 Task: Assign in the project CometTech the issue 'Create a new online platform for online pet training courses with advanced pet training tools and community features' to the sprint 'Code Cowboys'. Assign in the project CometTech the issue 'Implement a new cloud-based procurement management system for a company with advanced procurement planning and vendor management features' to the sprint 'Code Cowboys'. Assign in the project CometTech the issue 'Integrate a new voice recognition feature into an existing mobile application to enhance user interaction and accessibility' to the sprint 'Code Cowboys'. Assign in the project CometTech the issue 'Develop a new tool for automated testing of web application compatibility across different browsers and devices' to the sprint 'Code Cowboys'
Action: Mouse moved to (230, 60)
Screenshot: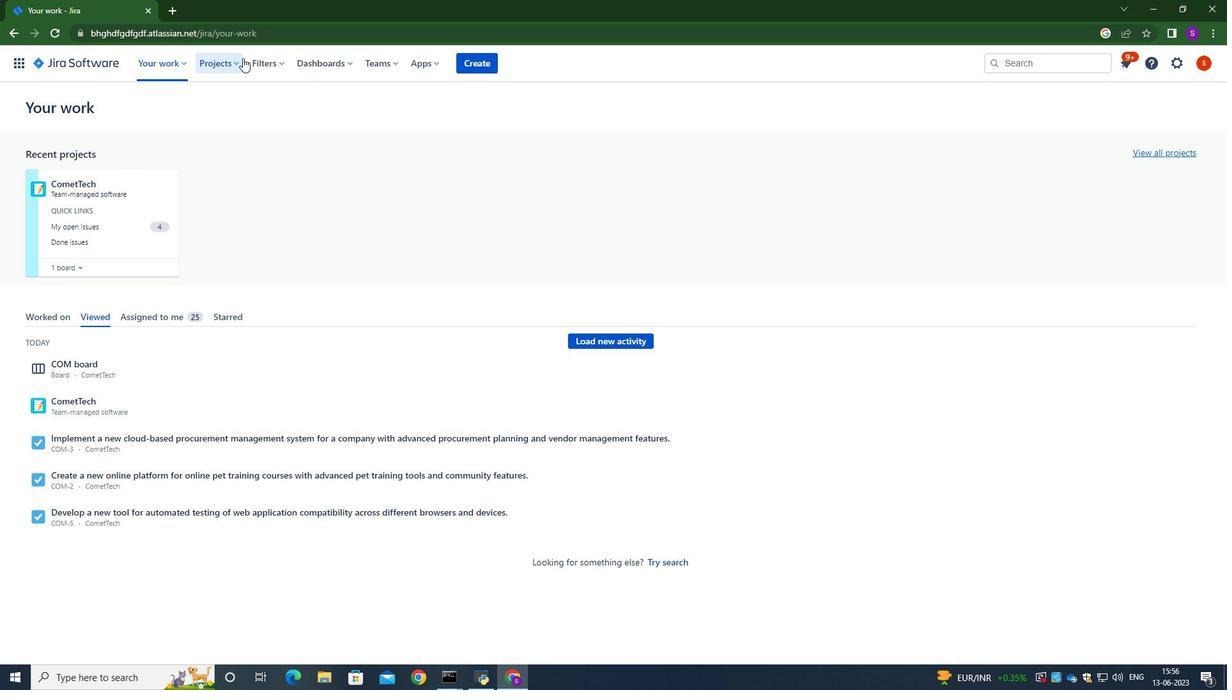 
Action: Mouse pressed left at (230, 60)
Screenshot: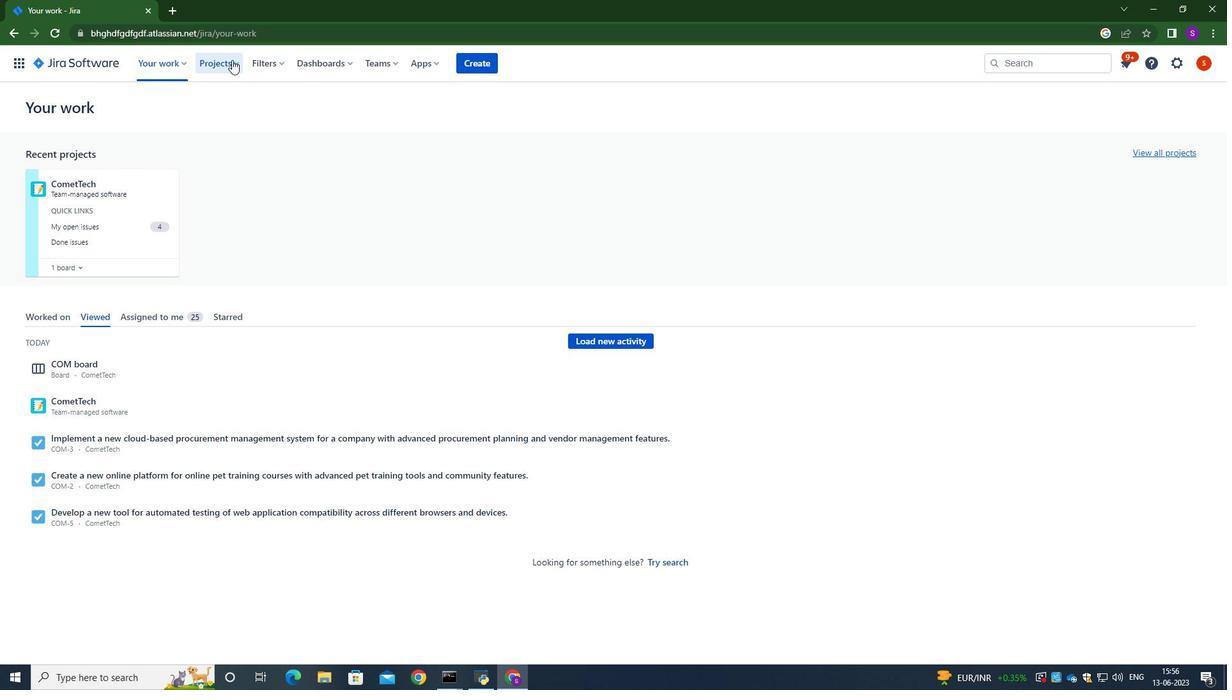 
Action: Mouse moved to (241, 124)
Screenshot: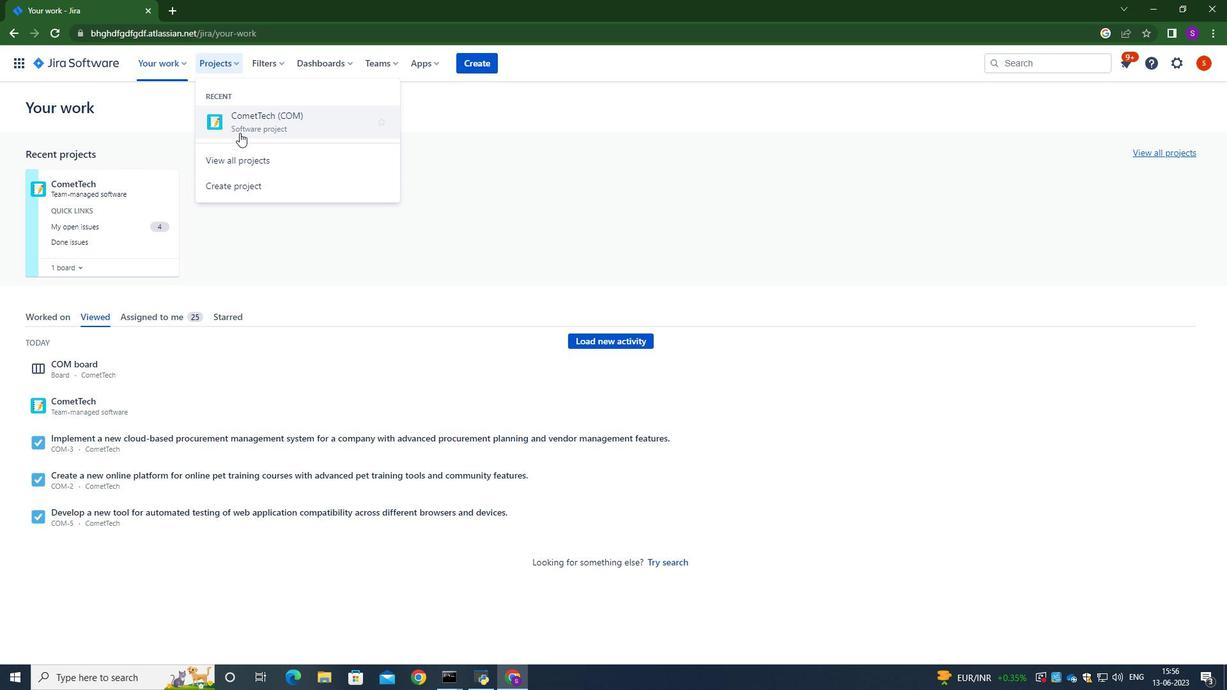 
Action: Mouse pressed left at (241, 124)
Screenshot: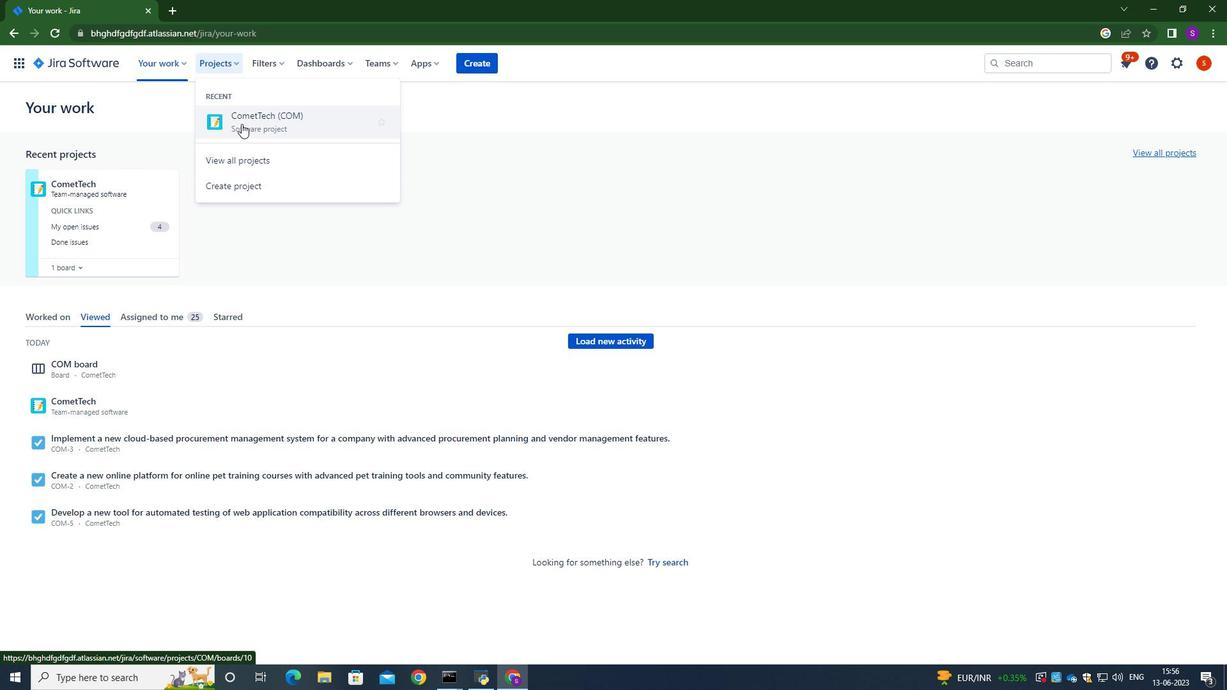 
Action: Mouse moved to (55, 200)
Screenshot: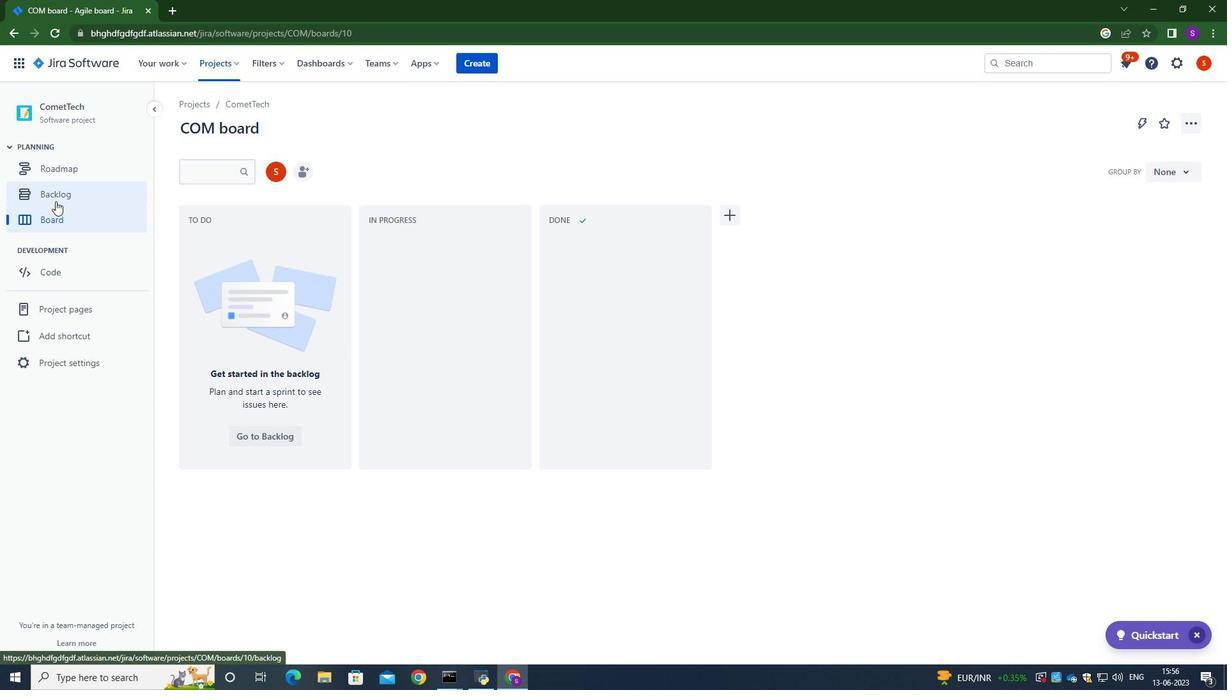 
Action: Mouse pressed left at (55, 200)
Screenshot: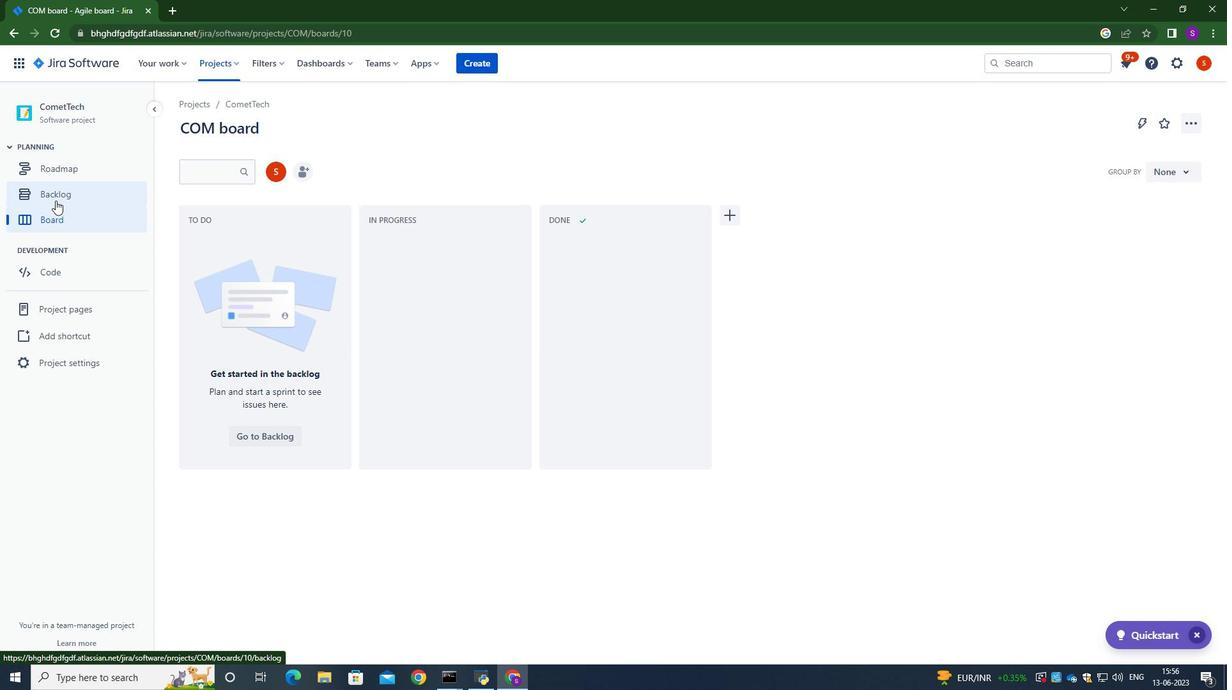 
Action: Mouse moved to (1166, 228)
Screenshot: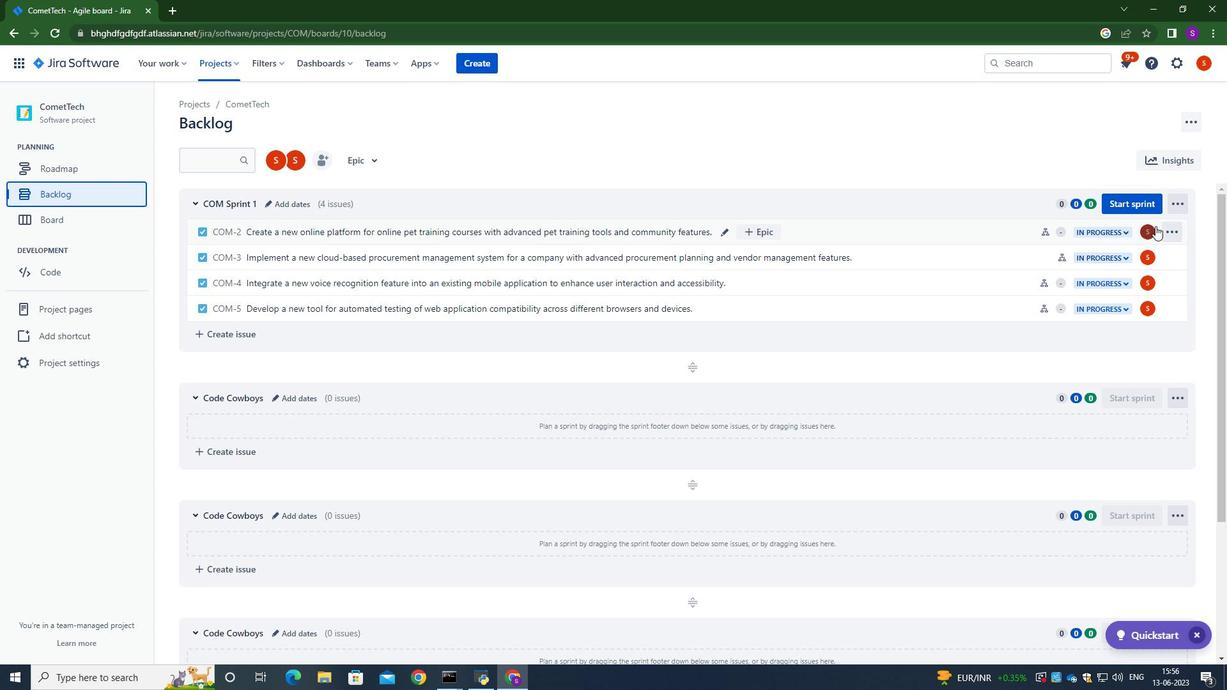 
Action: Mouse pressed left at (1166, 228)
Screenshot: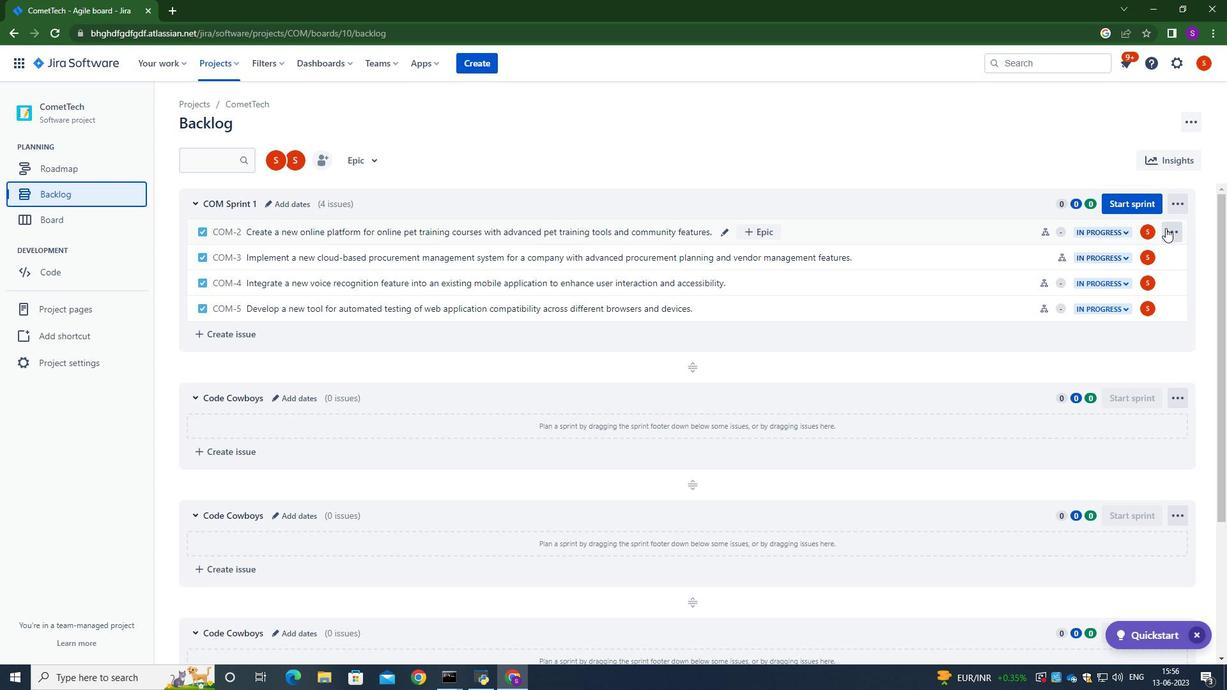 
Action: Mouse moved to (1153, 373)
Screenshot: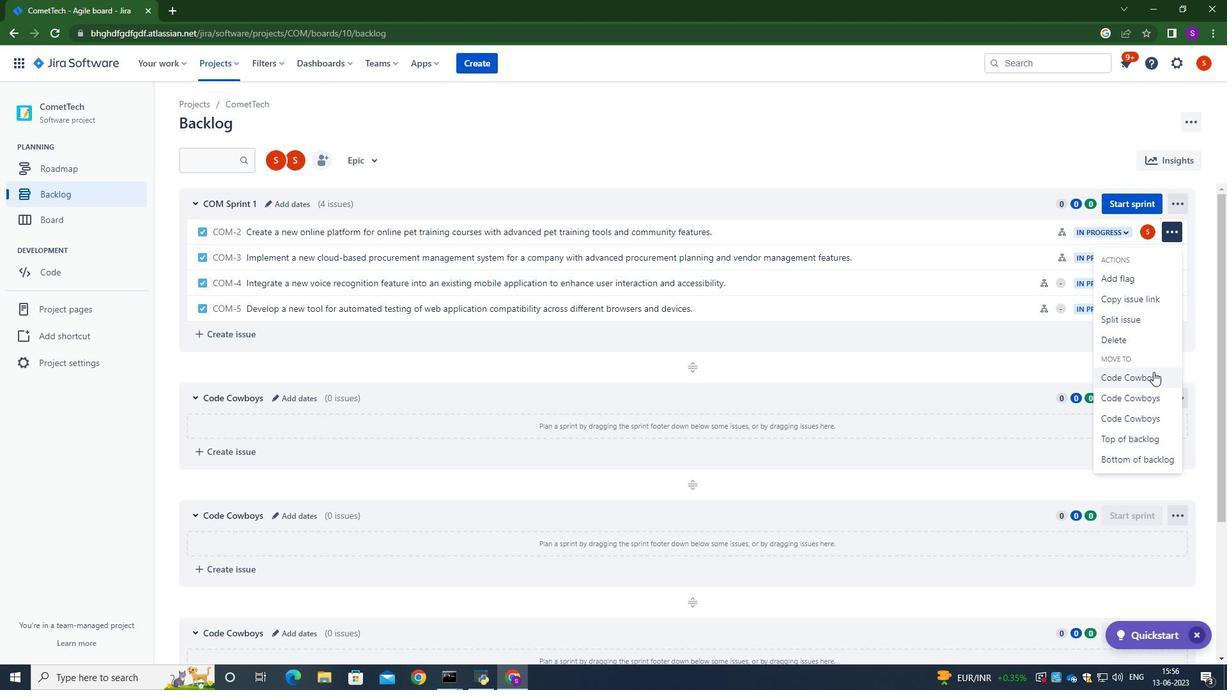 
Action: Mouse pressed left at (1153, 373)
Screenshot: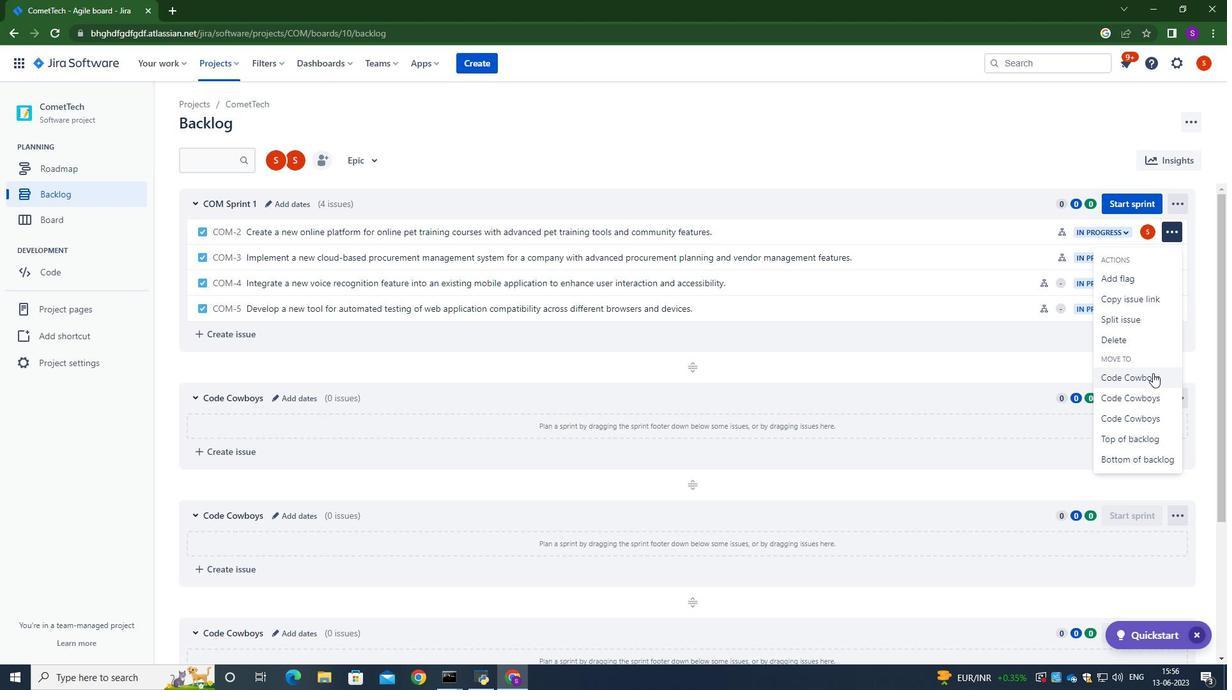 
Action: Mouse moved to (1171, 231)
Screenshot: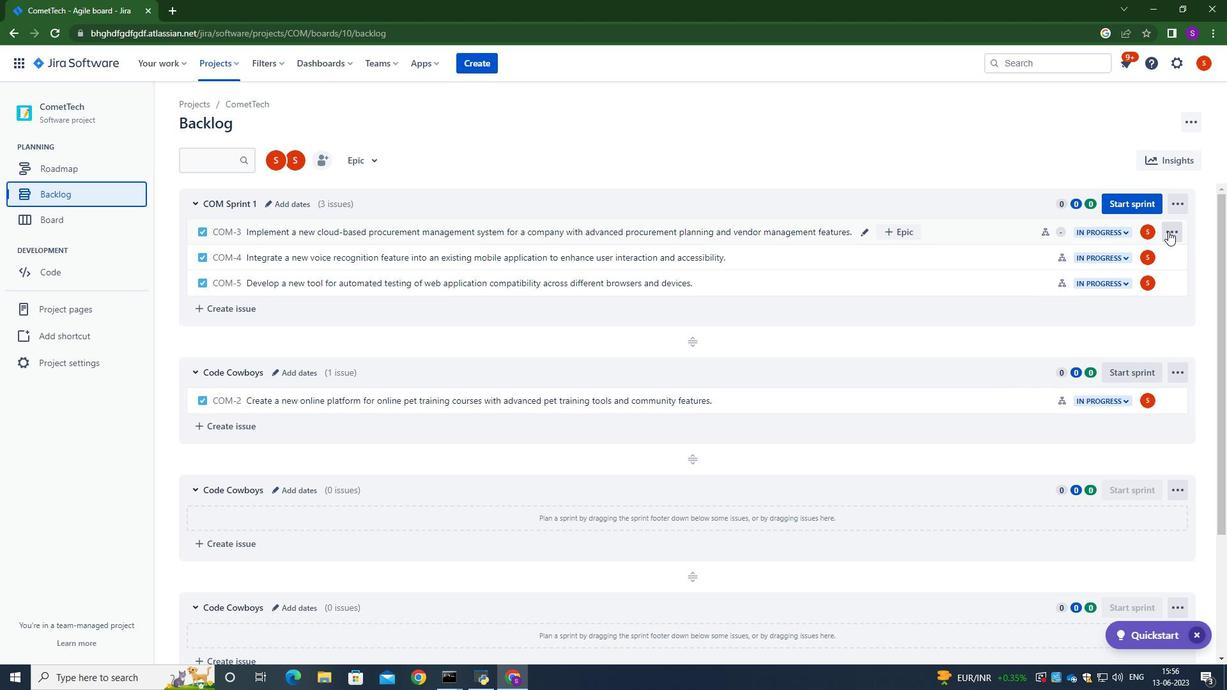 
Action: Mouse pressed left at (1171, 231)
Screenshot: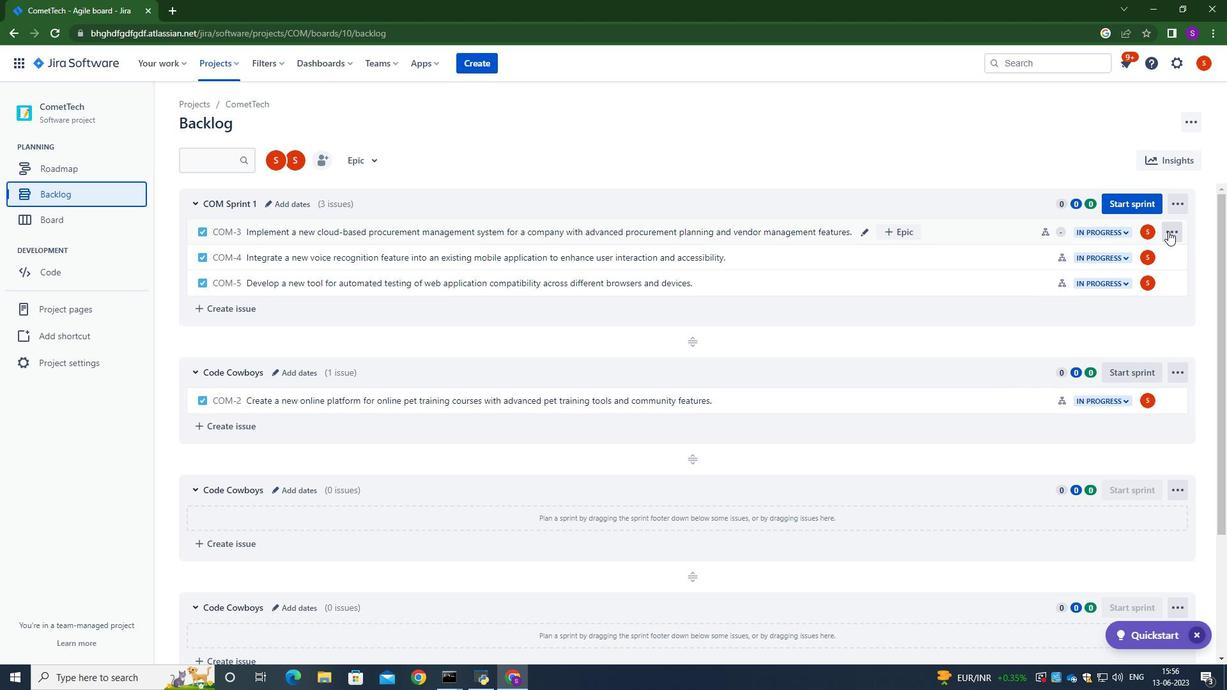 
Action: Mouse moved to (1145, 399)
Screenshot: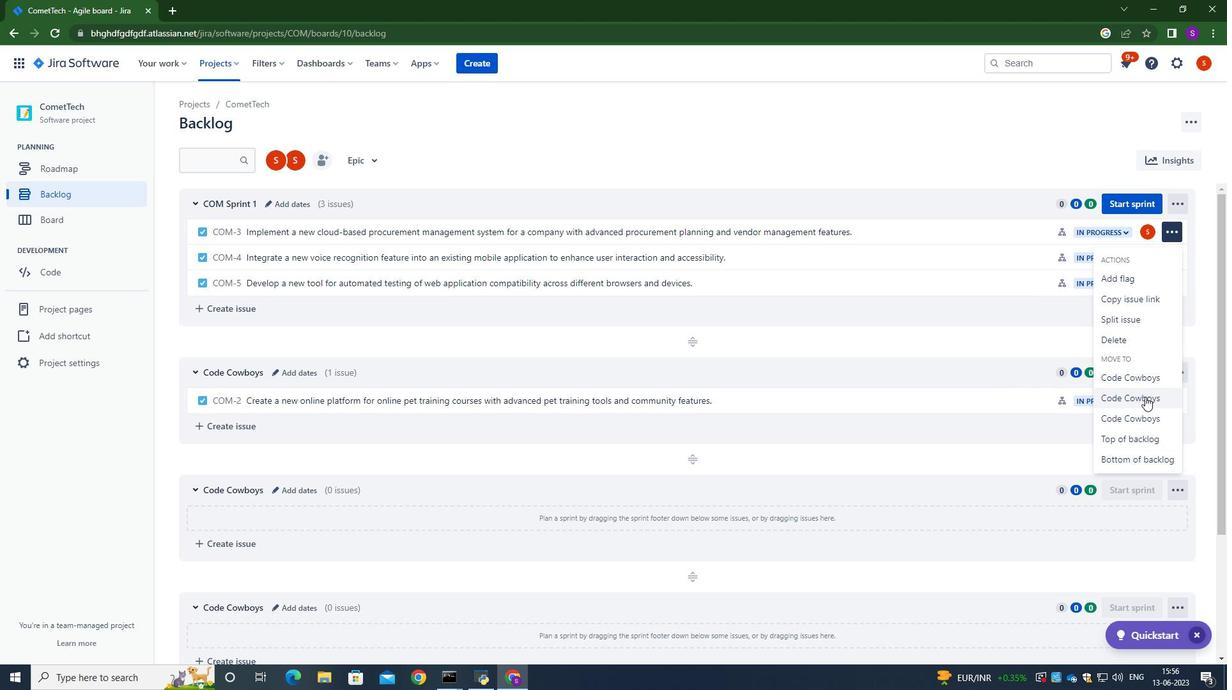 
Action: Mouse pressed left at (1145, 399)
Screenshot: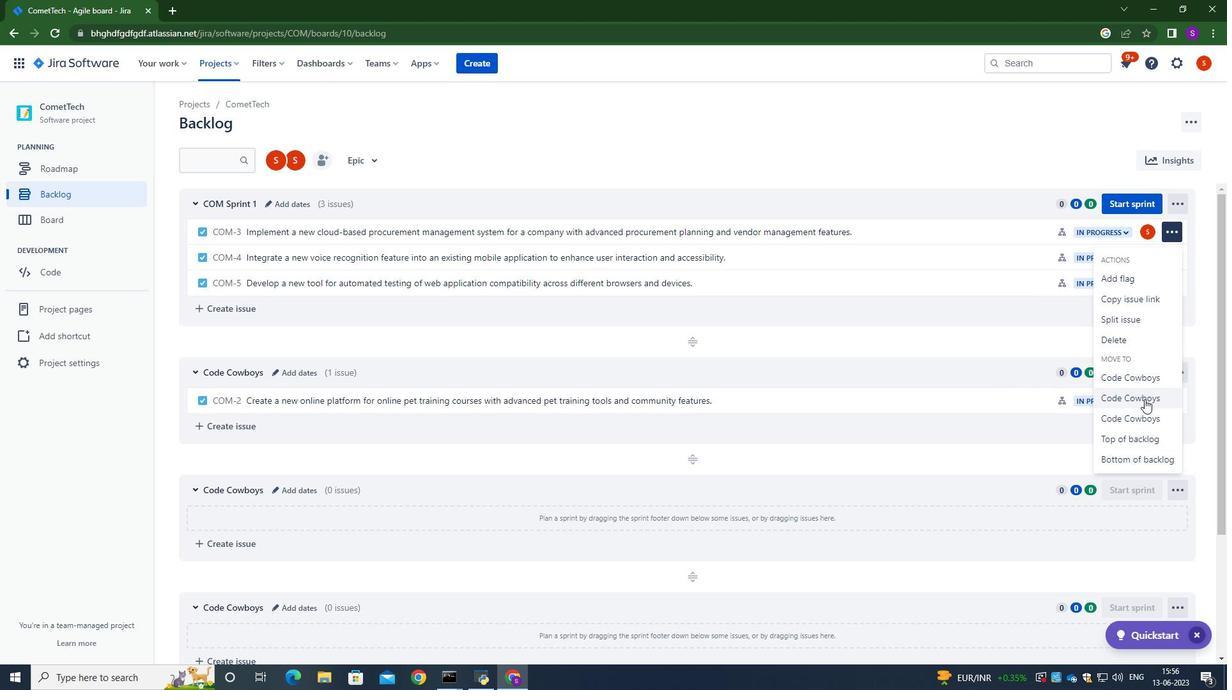 
Action: Mouse moved to (1167, 230)
Screenshot: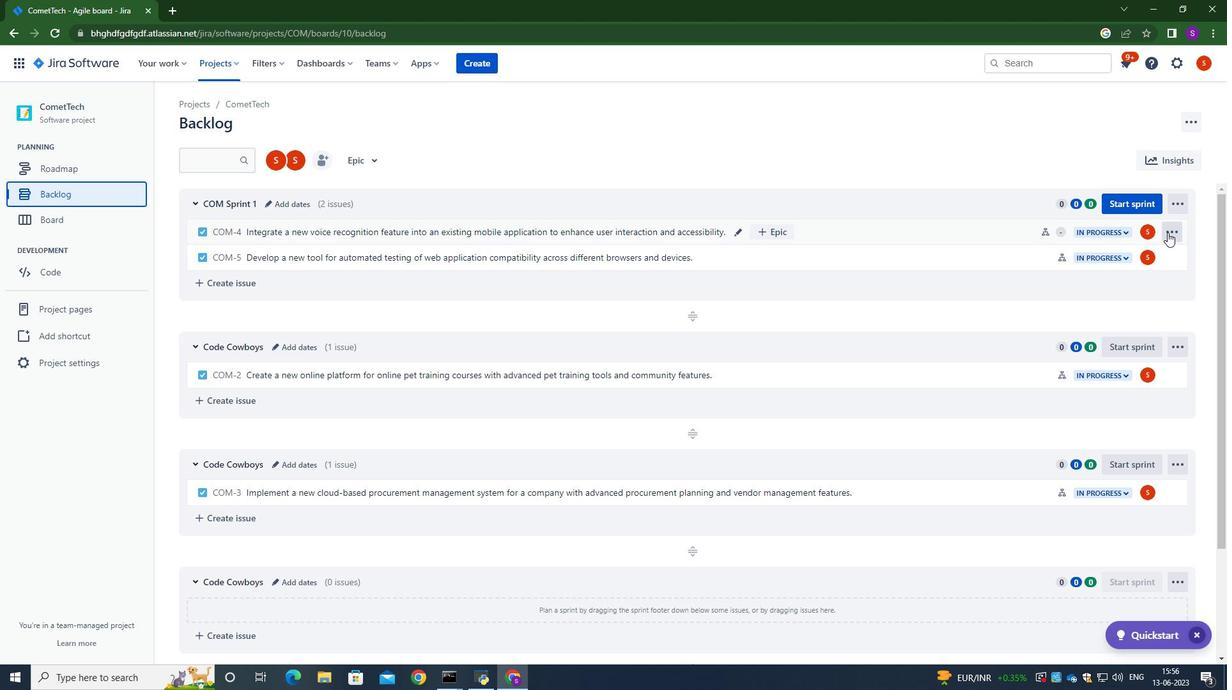 
Action: Mouse pressed left at (1167, 230)
Screenshot: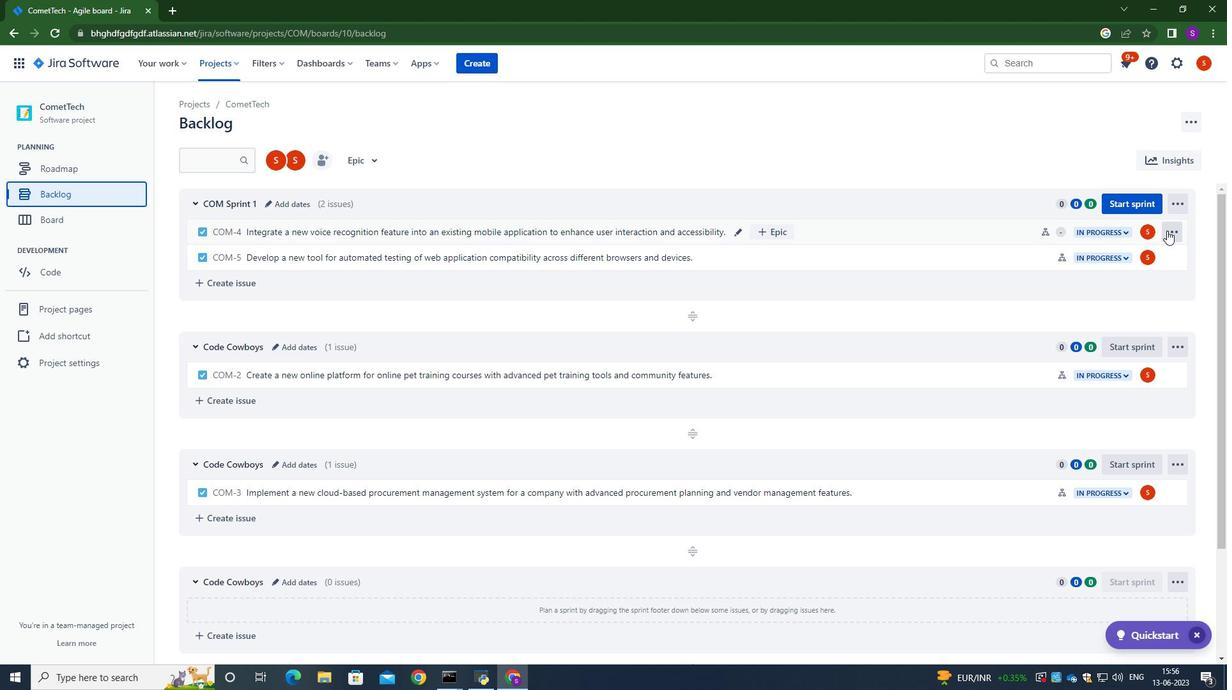 
Action: Mouse moved to (1131, 414)
Screenshot: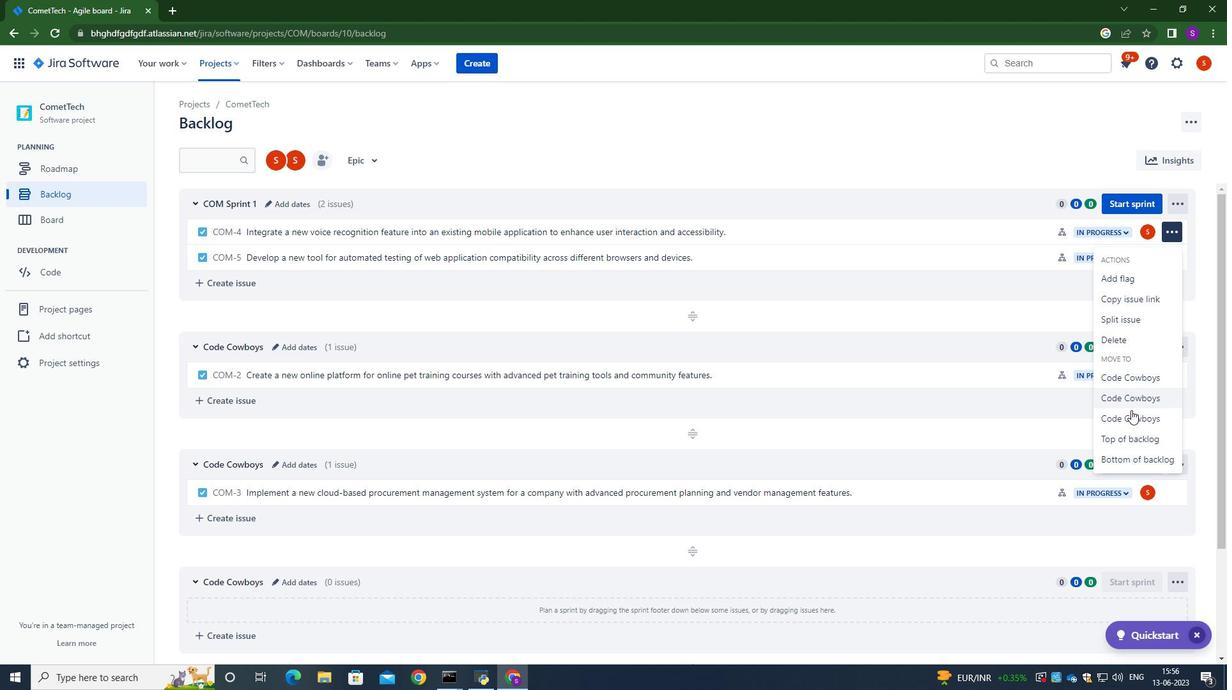 
Action: Mouse pressed left at (1131, 414)
Screenshot: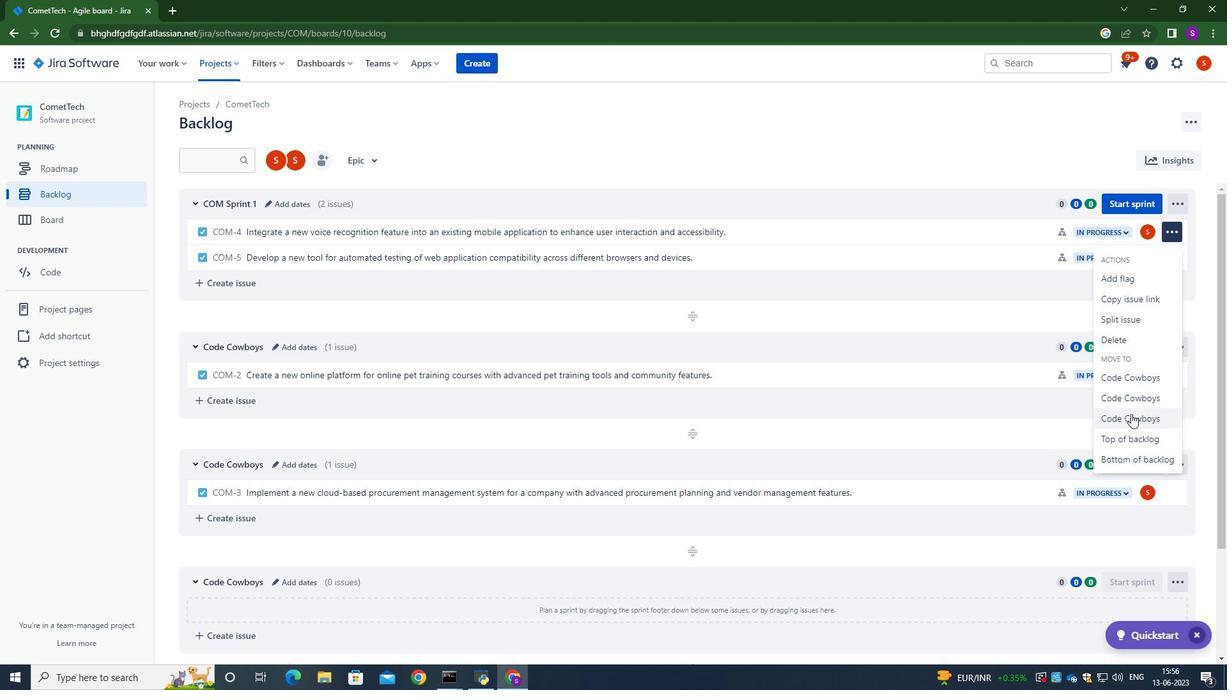 
Action: Mouse moved to (1174, 232)
Screenshot: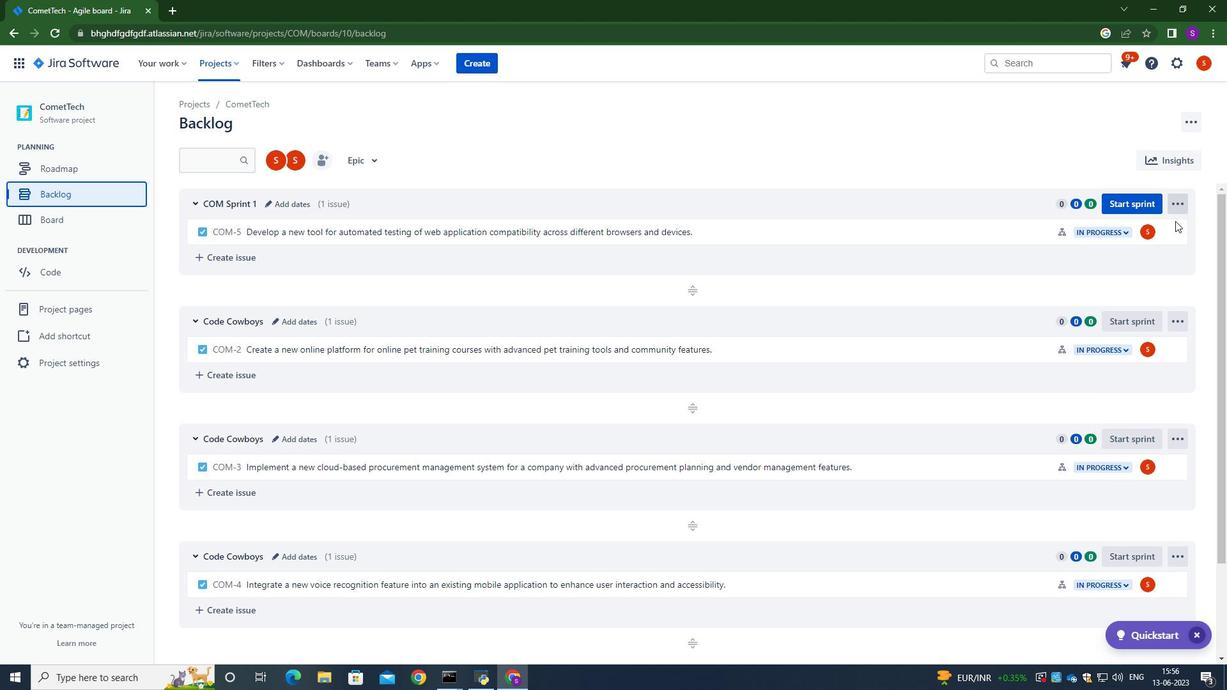 
Action: Mouse pressed left at (1174, 232)
Screenshot: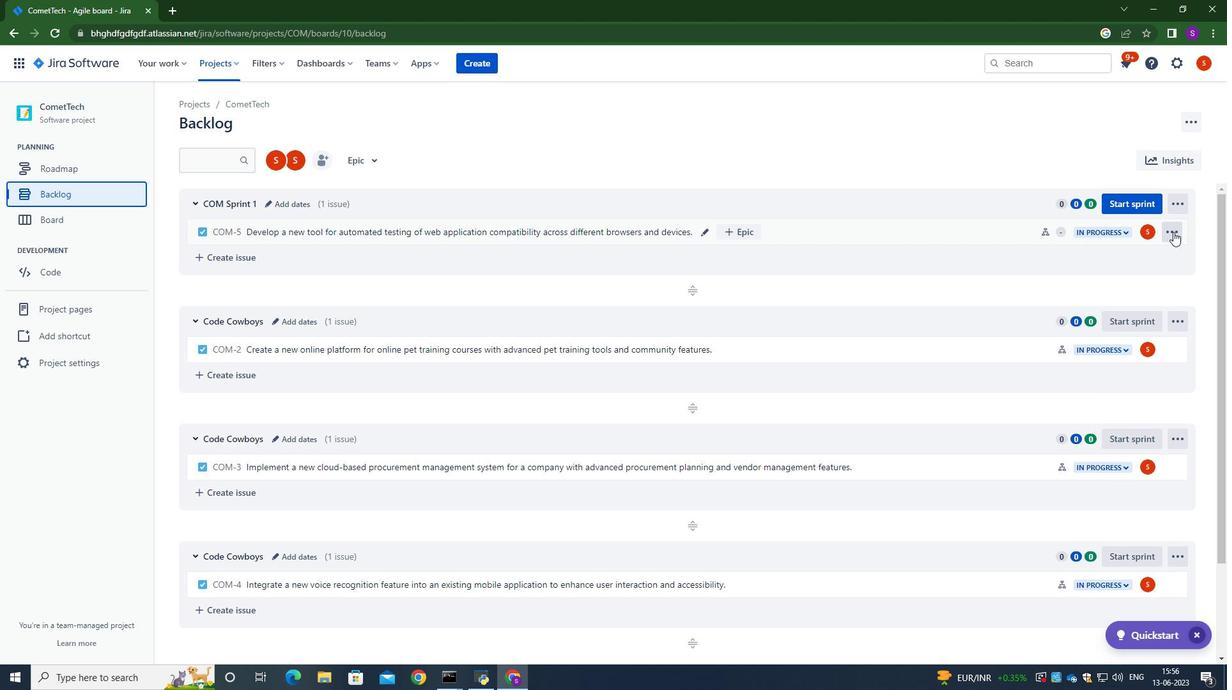 
Action: Mouse moved to (1141, 416)
Screenshot: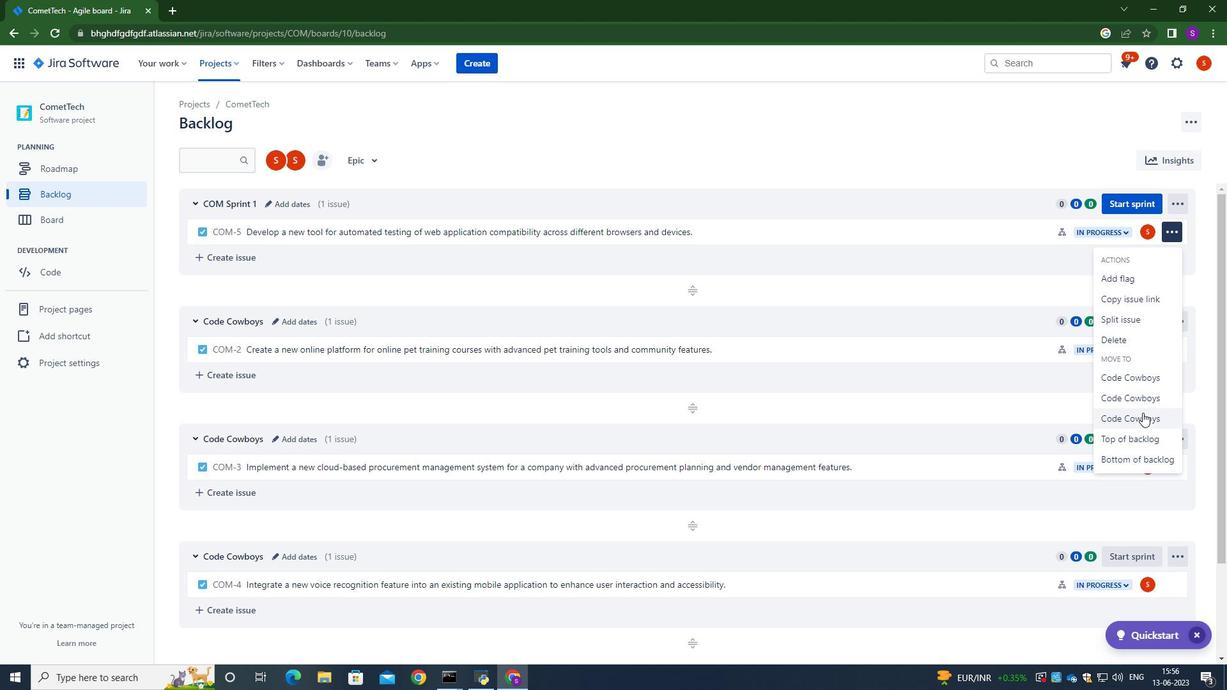 
Action: Mouse pressed left at (1141, 416)
Screenshot: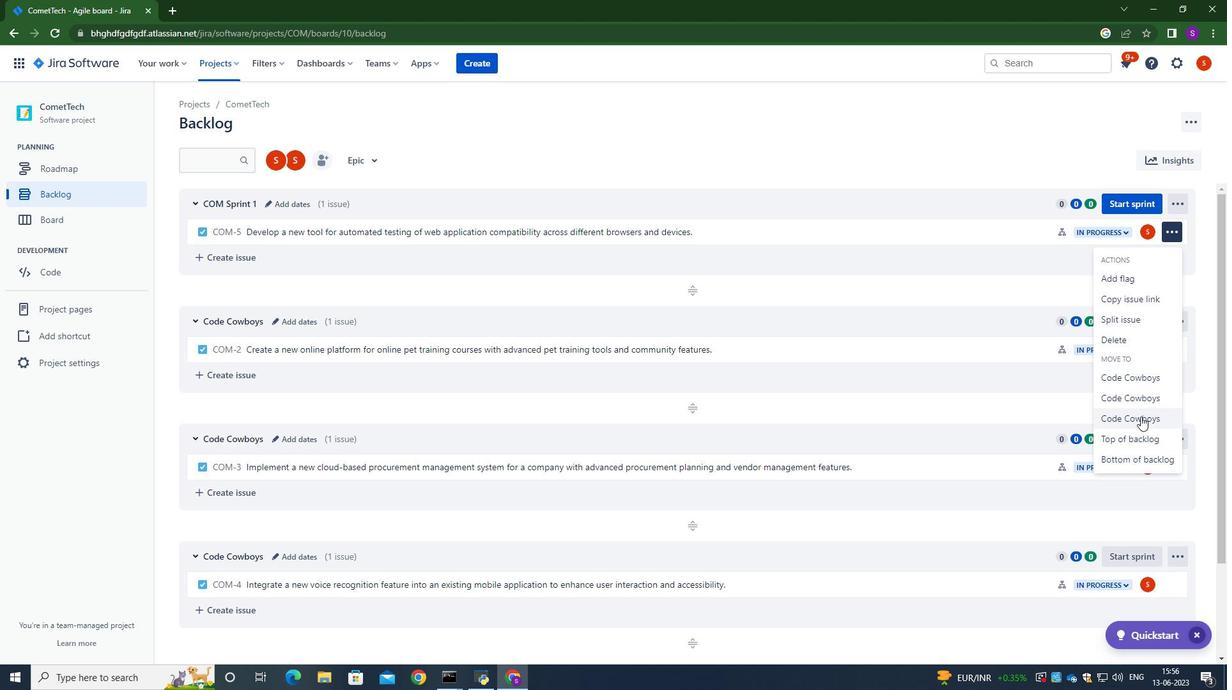 
Action: Mouse moved to (1052, 312)
Screenshot: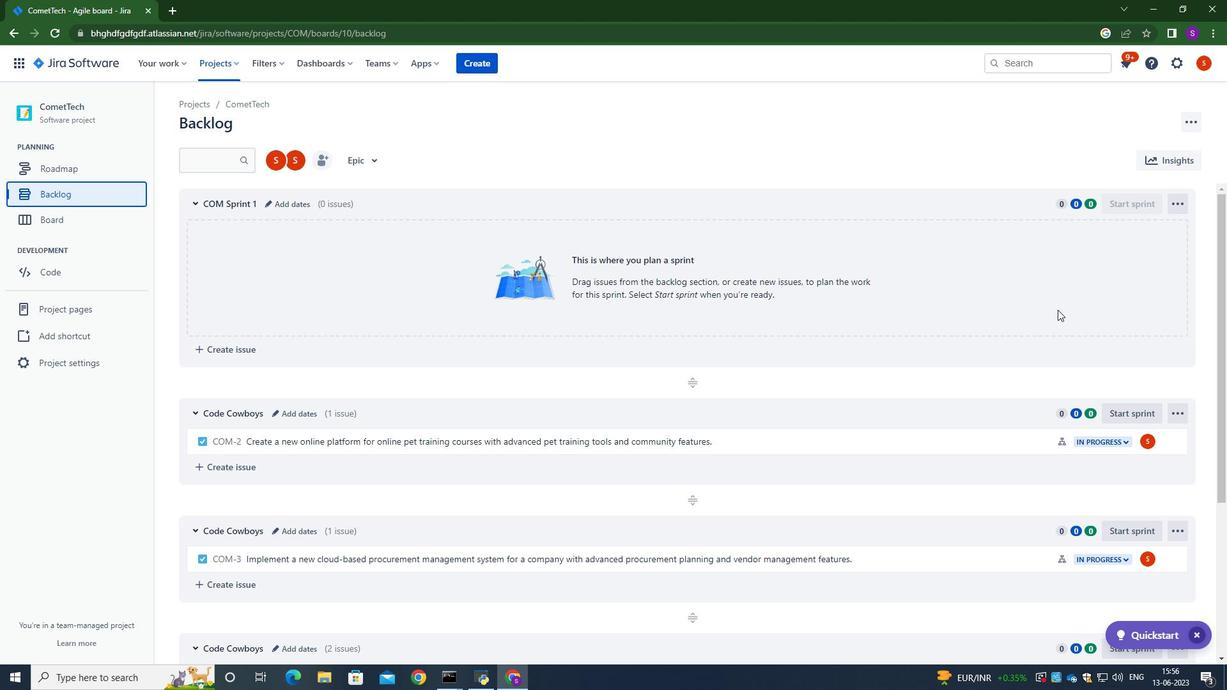 
Action: Mouse scrolled (1052, 311) with delta (0, 0)
Screenshot: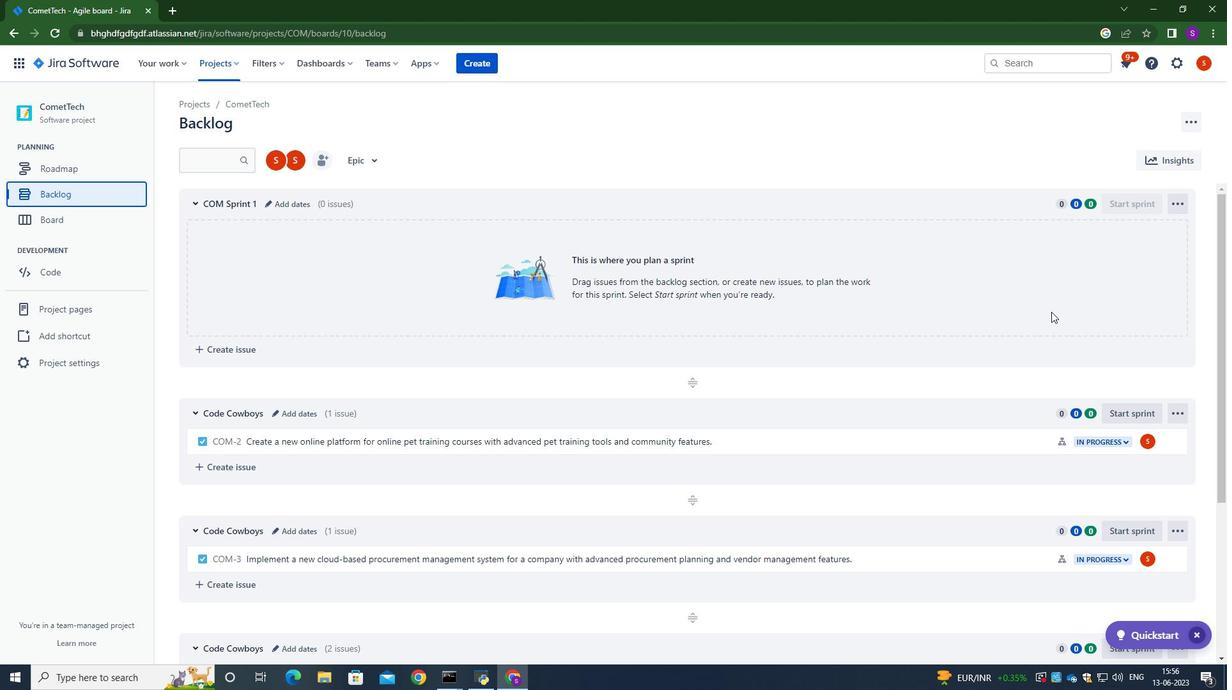 
Action: Mouse scrolled (1052, 311) with delta (0, 0)
Screenshot: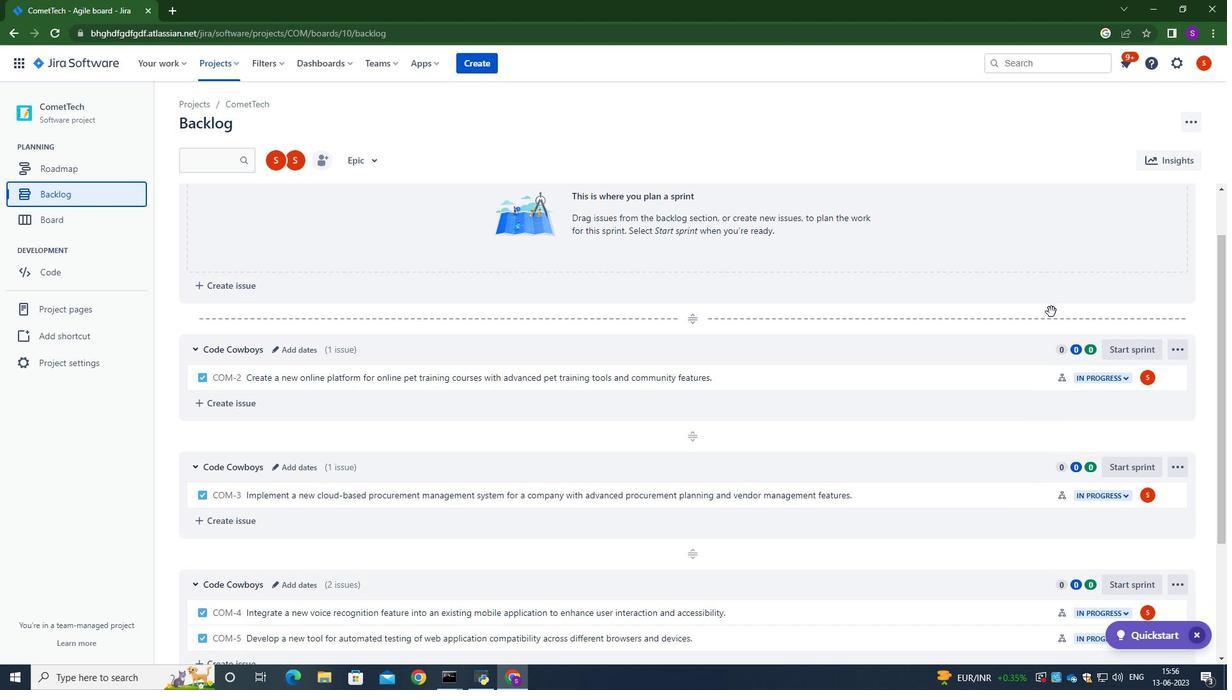 
Action: Mouse scrolled (1052, 311) with delta (0, 0)
Screenshot: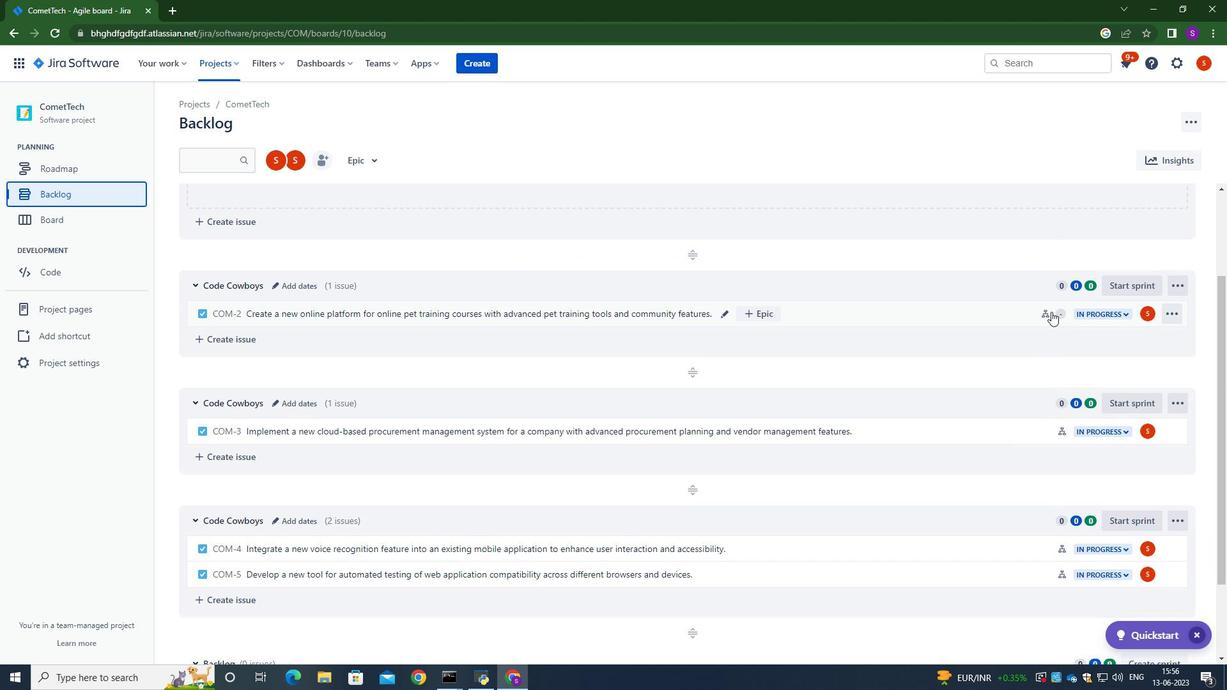 
